 Task: Select the on option in the diff line deleted.
Action: Mouse moved to (11, 508)
Screenshot: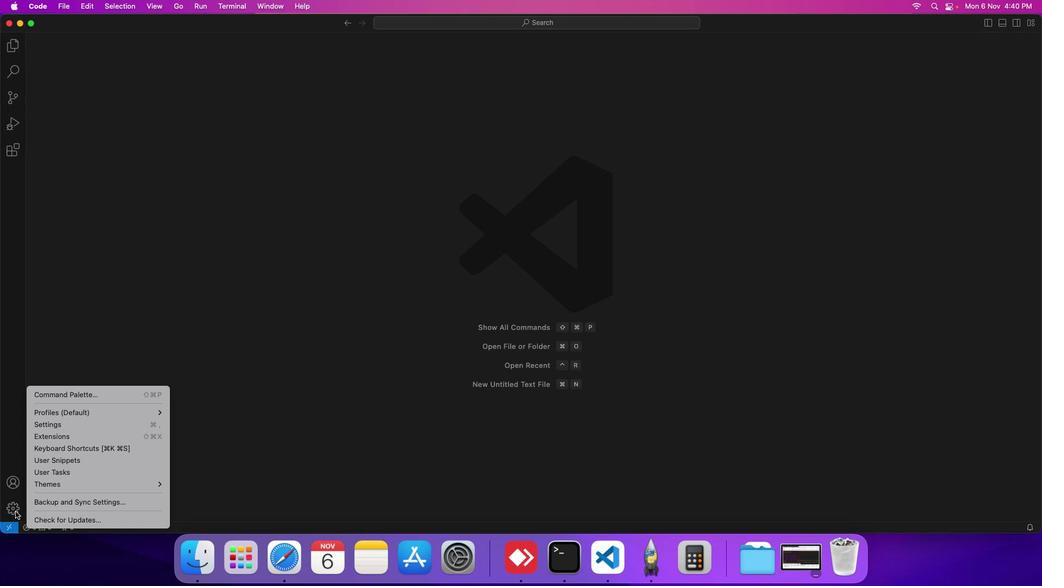 
Action: Mouse pressed left at (11, 508)
Screenshot: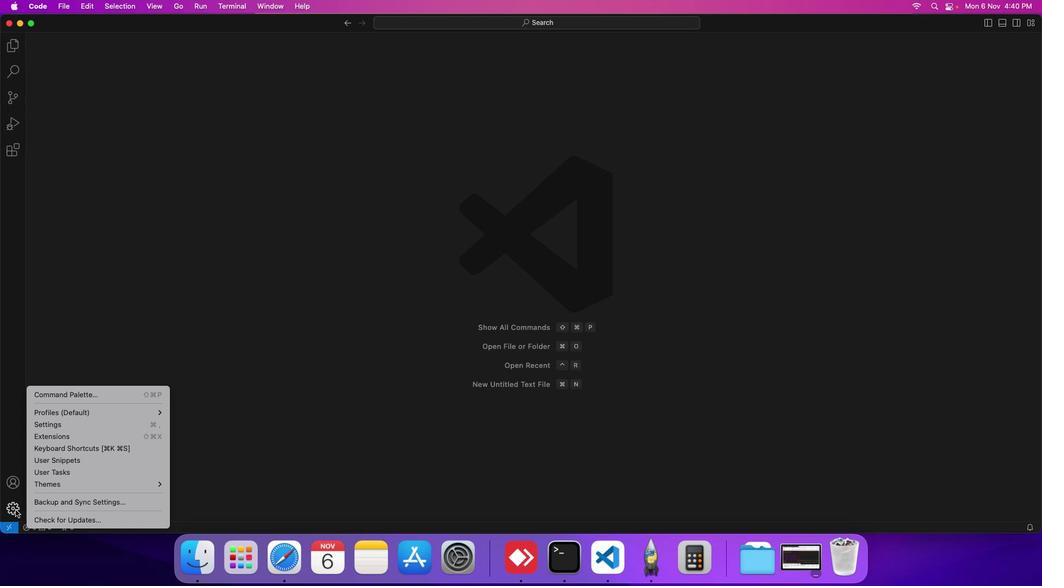 
Action: Mouse moved to (53, 421)
Screenshot: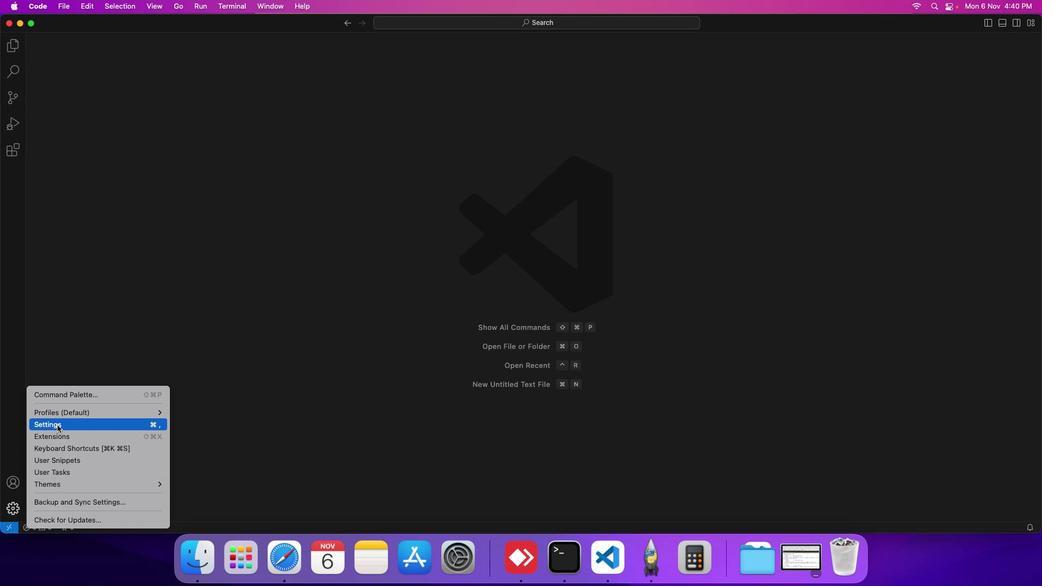 
Action: Mouse pressed left at (53, 421)
Screenshot: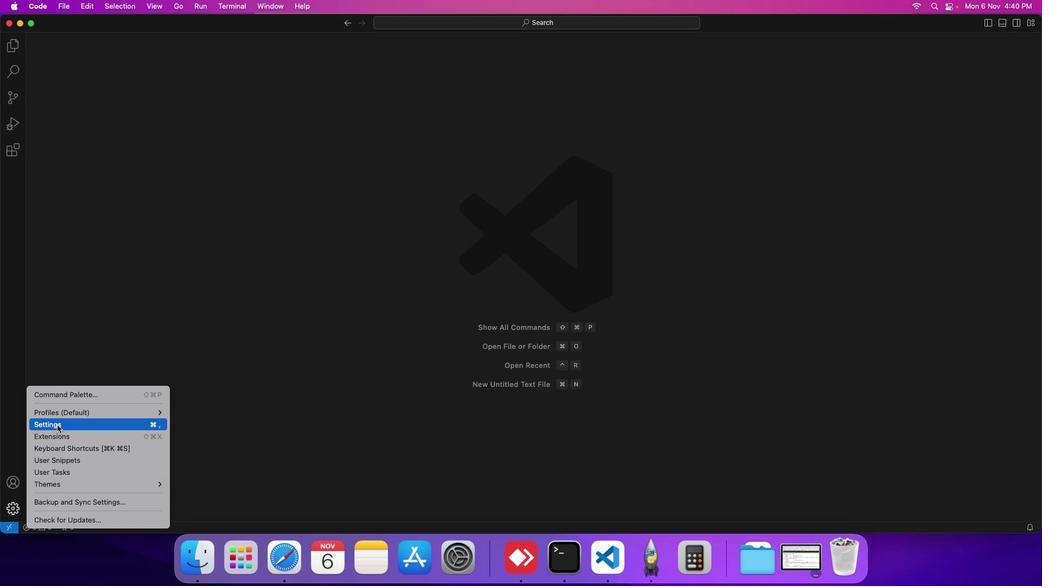 
Action: Mouse moved to (242, 157)
Screenshot: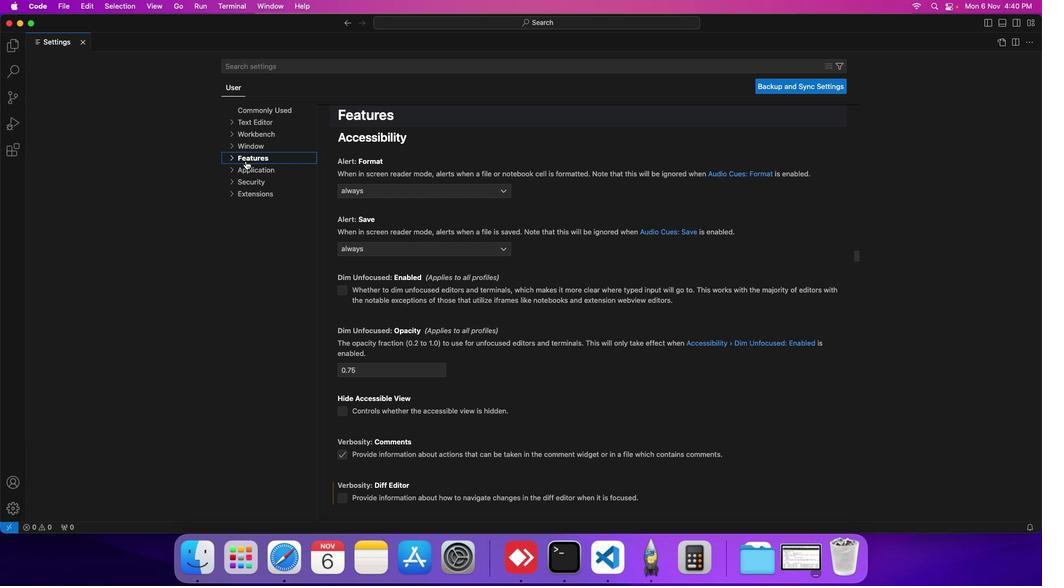 
Action: Mouse pressed left at (242, 157)
Screenshot: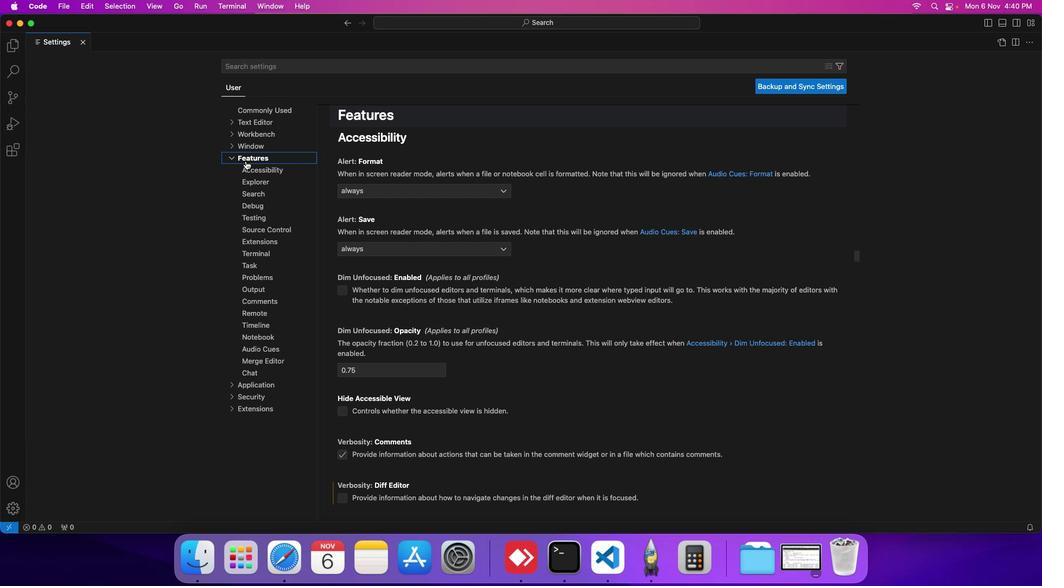 
Action: Mouse moved to (256, 347)
Screenshot: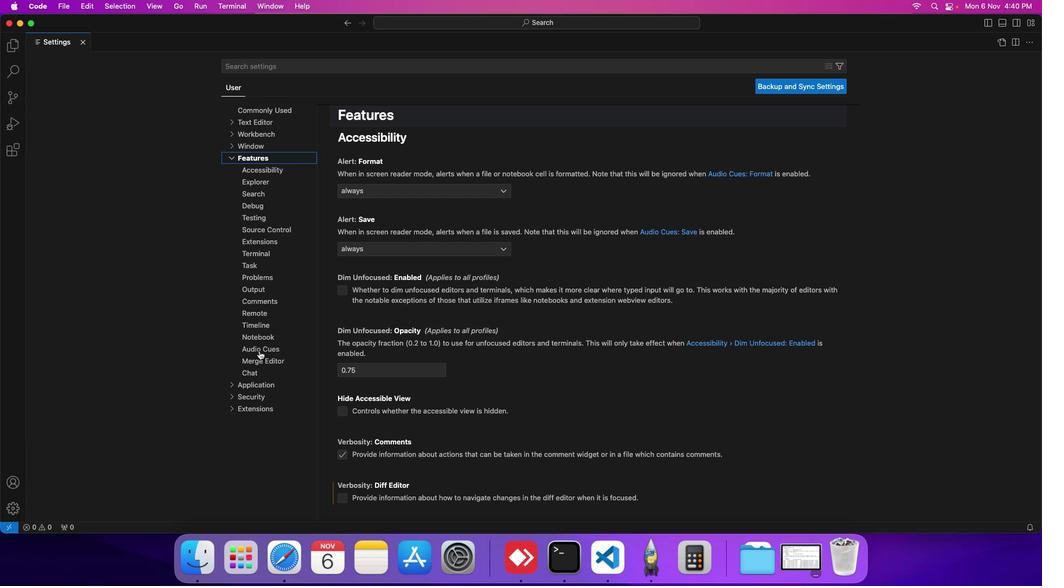 
Action: Mouse pressed left at (256, 347)
Screenshot: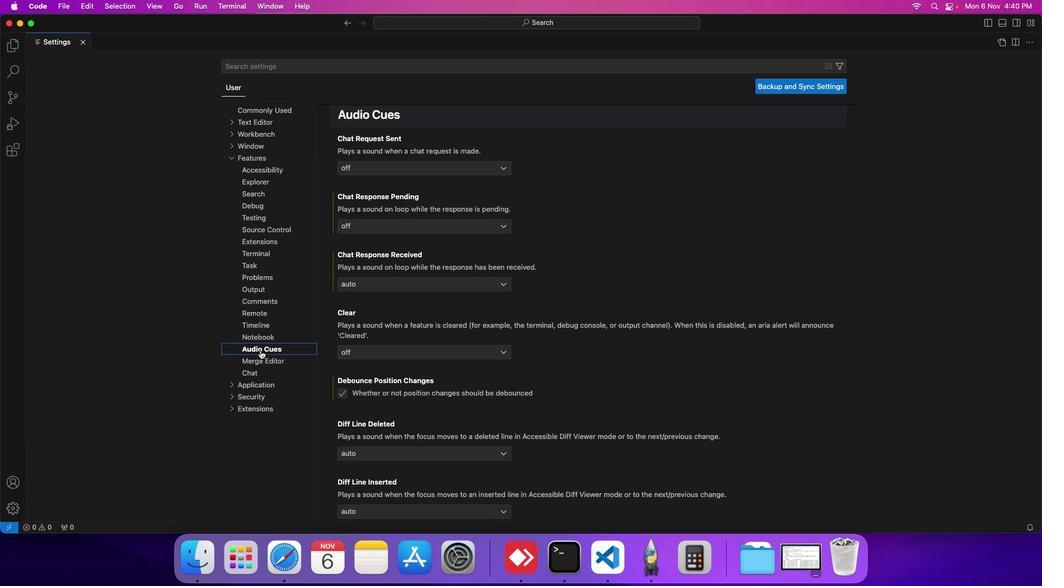 
Action: Mouse moved to (358, 358)
Screenshot: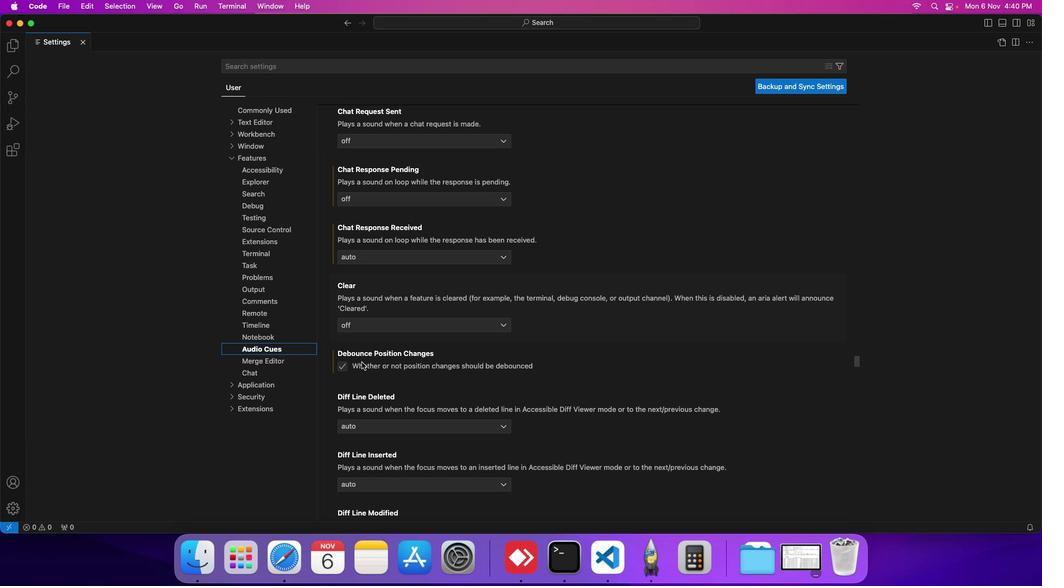 
Action: Mouse scrolled (358, 358) with delta (-2, -3)
Screenshot: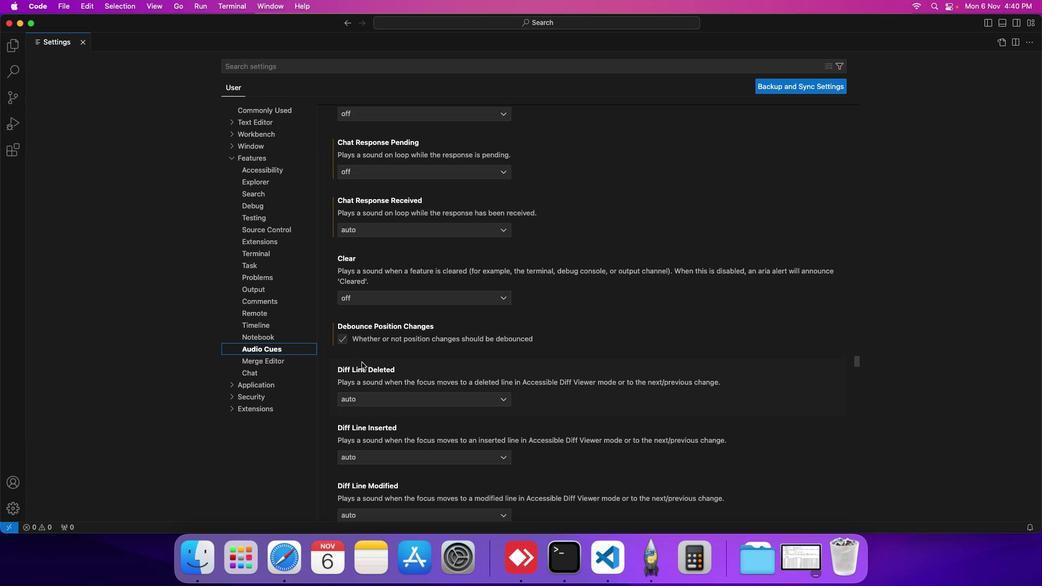 
Action: Mouse scrolled (358, 358) with delta (-2, -3)
Screenshot: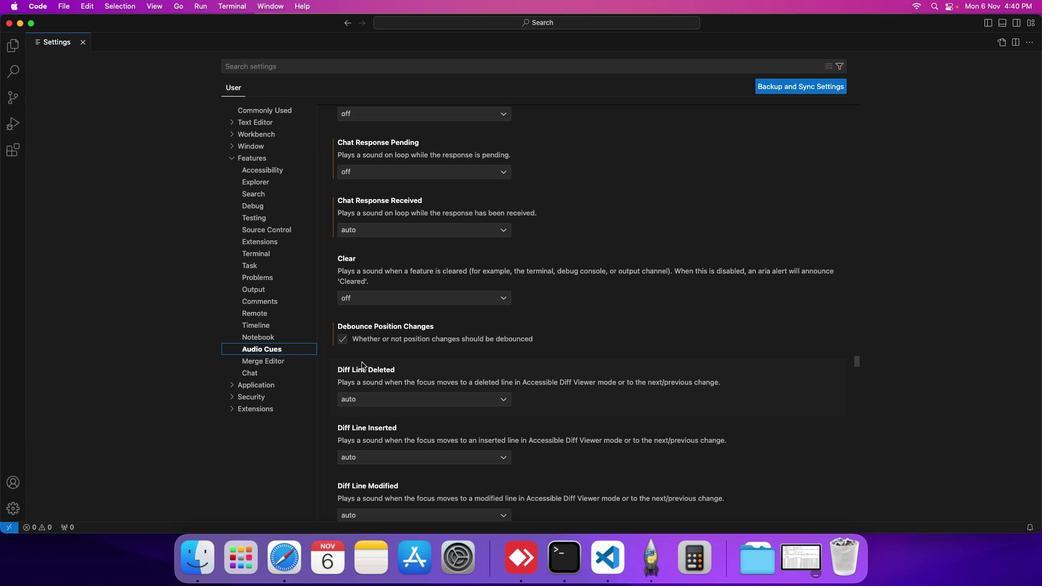 
Action: Mouse scrolled (358, 358) with delta (-2, -3)
Screenshot: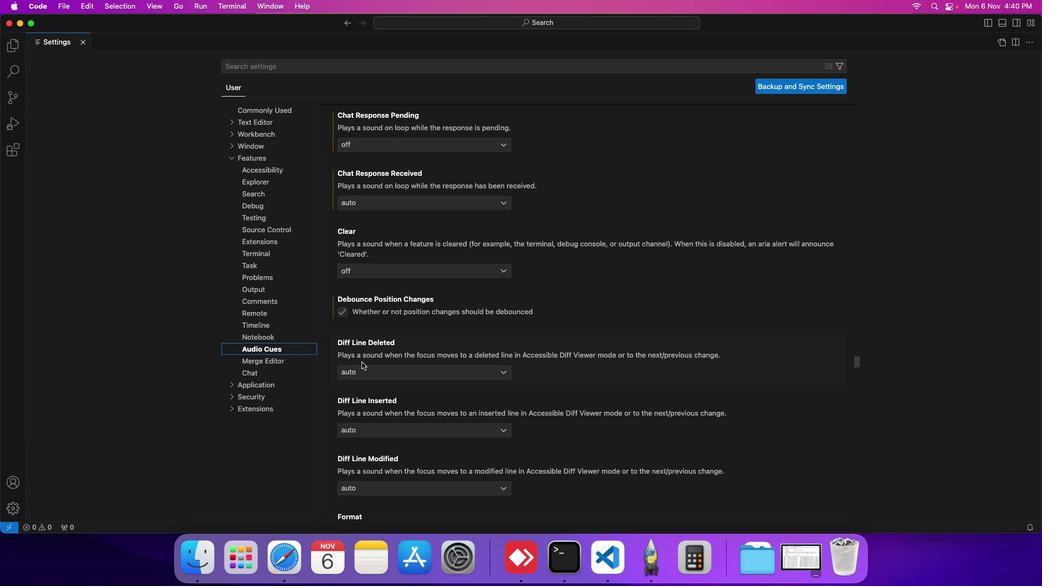 
Action: Mouse moved to (389, 370)
Screenshot: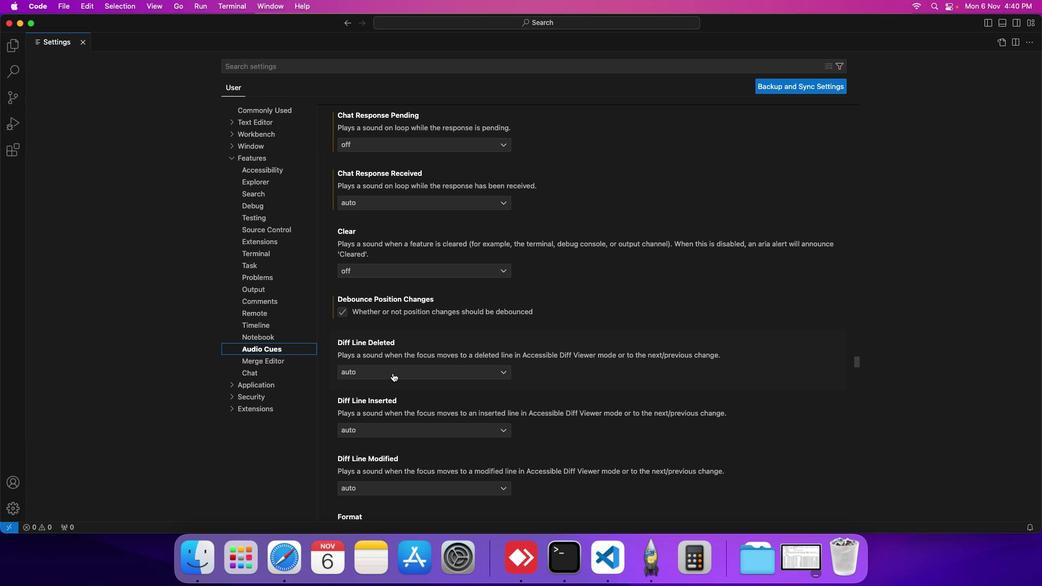 
Action: Mouse pressed left at (389, 370)
Screenshot: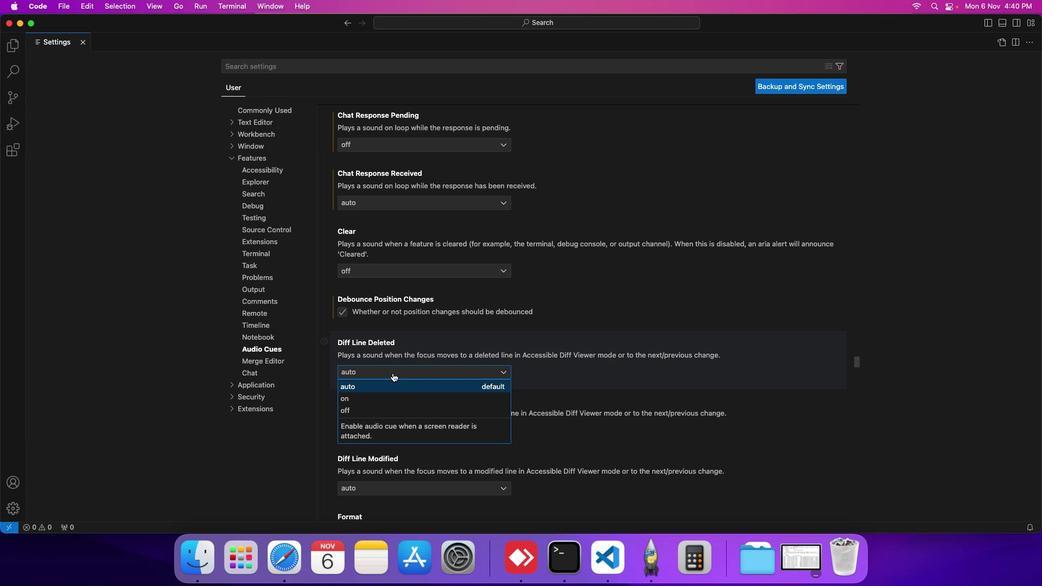 
Action: Mouse moved to (377, 394)
Screenshot: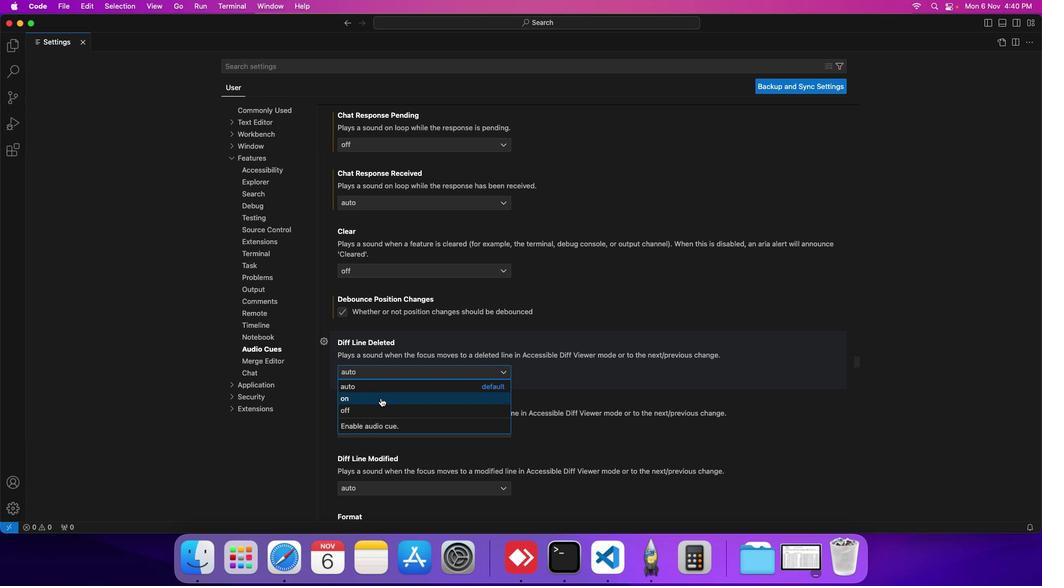 
Action: Mouse pressed left at (377, 394)
Screenshot: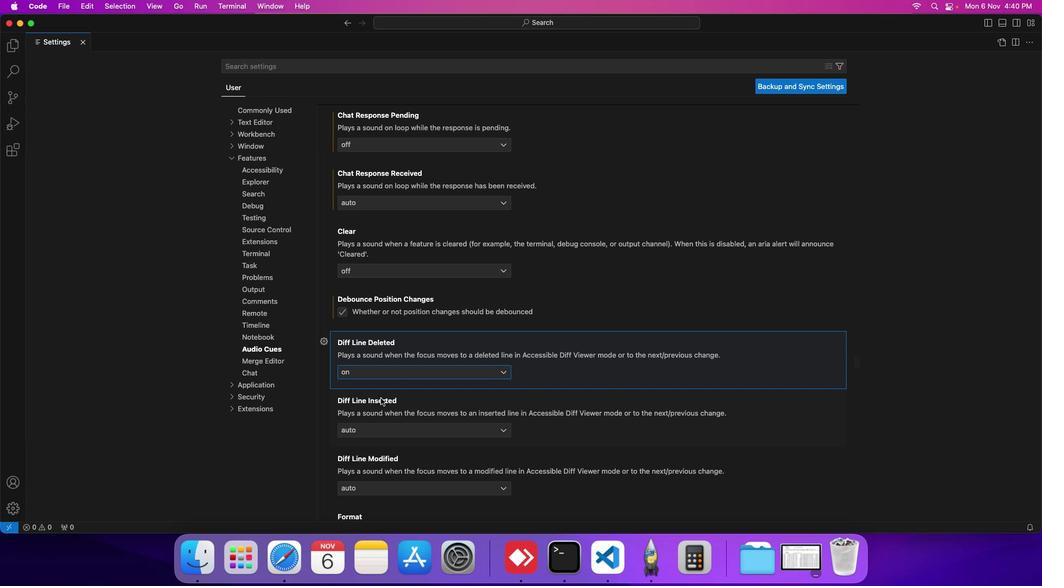 
Action: Mouse moved to (427, 378)
Screenshot: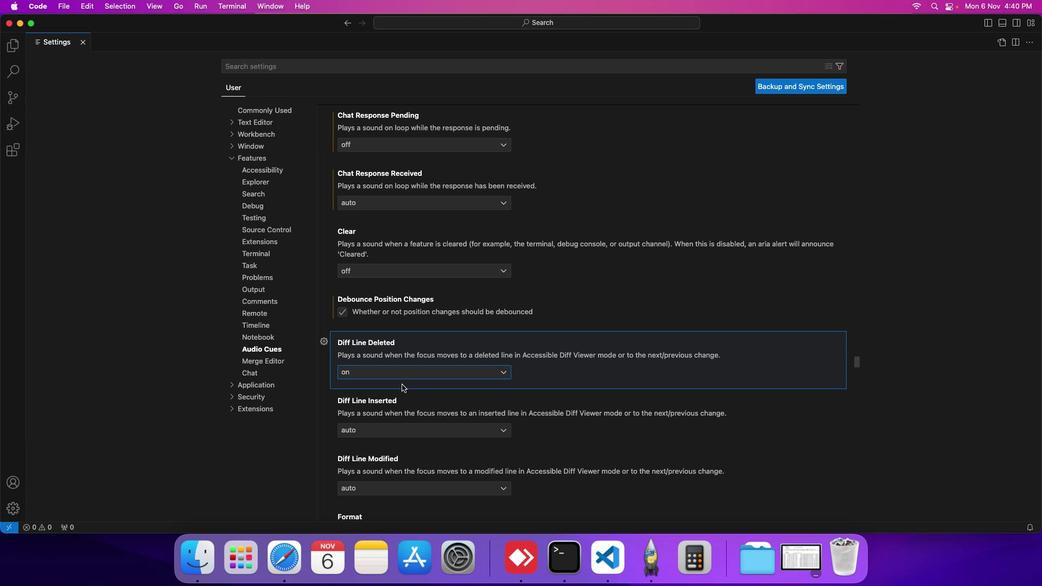 
